 Task: Find the cross product of two vectors {5, 8, 5} and {8, 5, 8}.
Action: Mouse moved to (1066, 72)
Screenshot: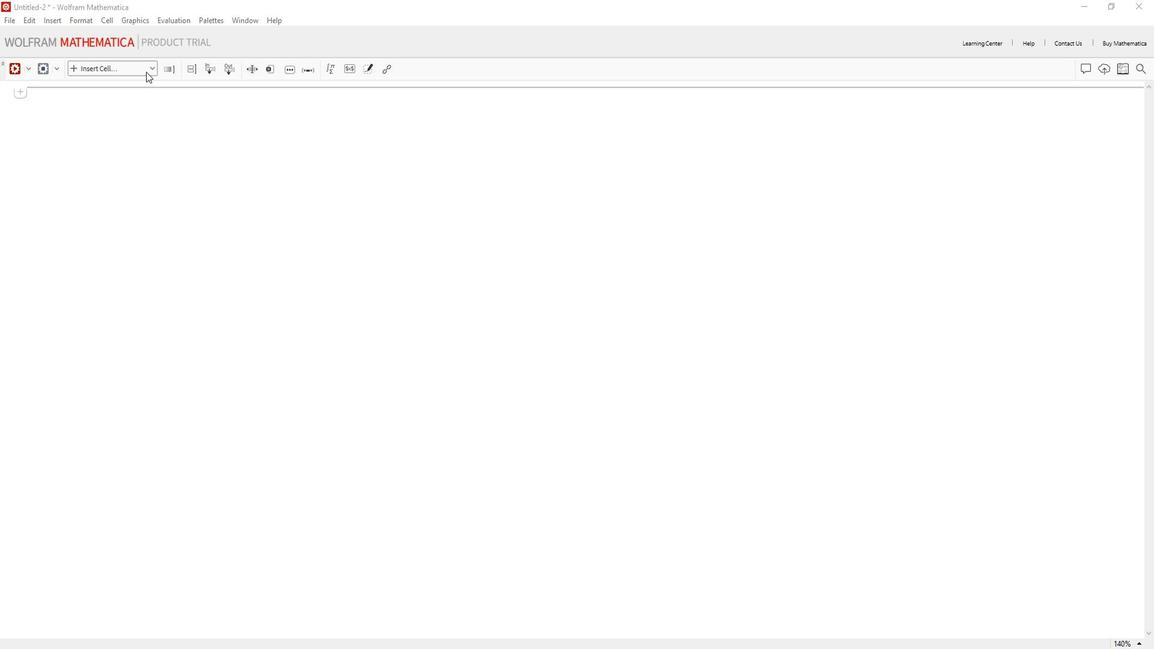 
Action: Mouse pressed left at (1066, 72)
Screenshot: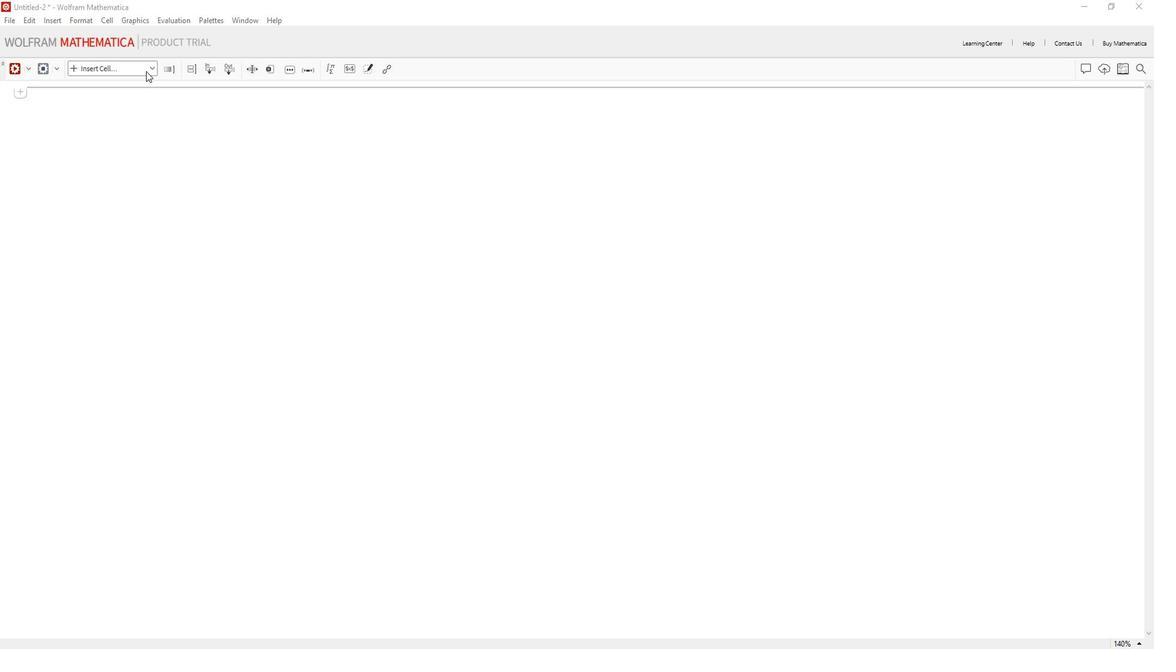 
Action: Mouse moved to (1033, 93)
Screenshot: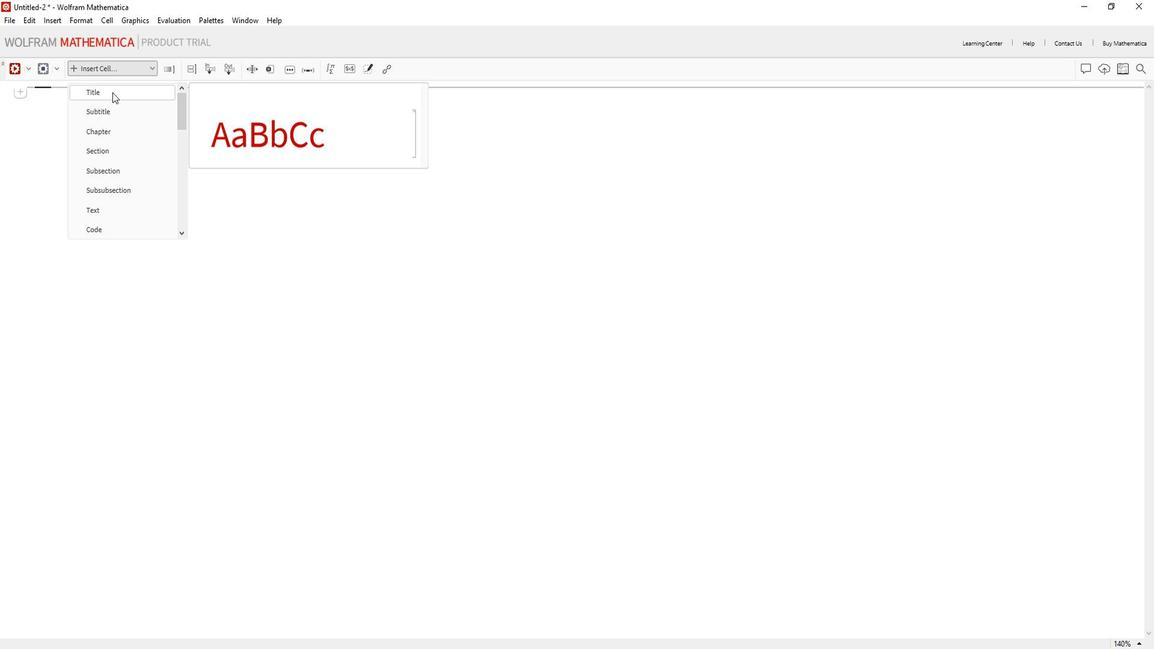 
Action: Mouse pressed left at (1033, 93)
Screenshot: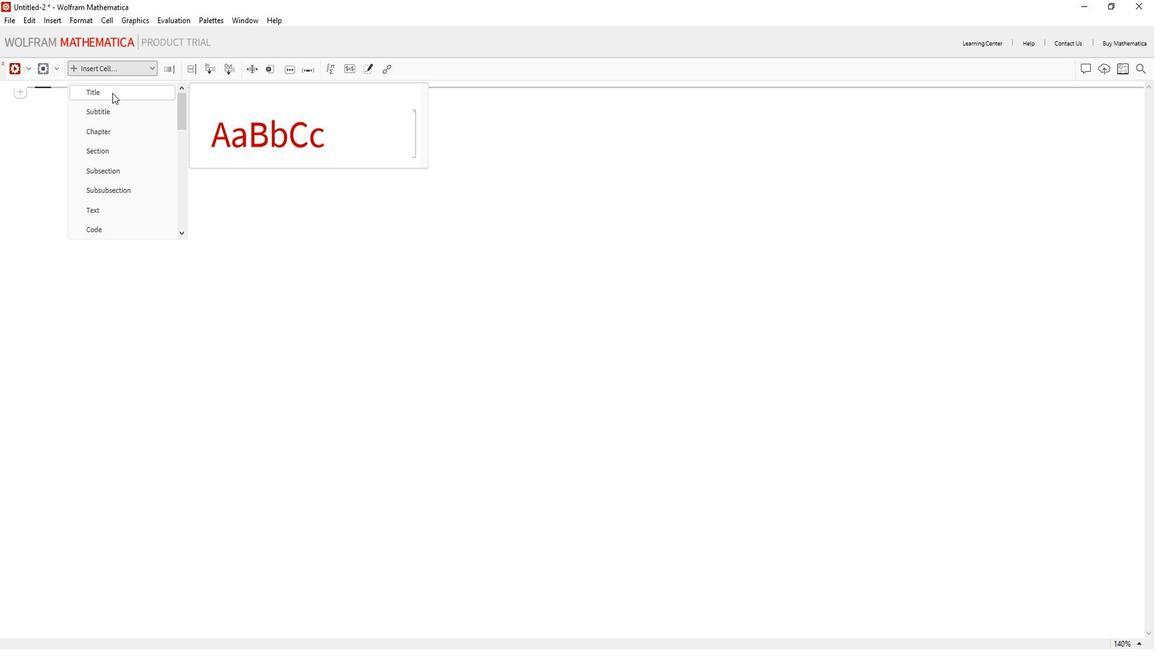 
Action: Key pressed <Key.shift>Fine<Key.backspace>d<Key.space>the<Key.space>cross<Key.space>product<Key.space>of<Key.space>two<Key.space>vectors.
Screenshot: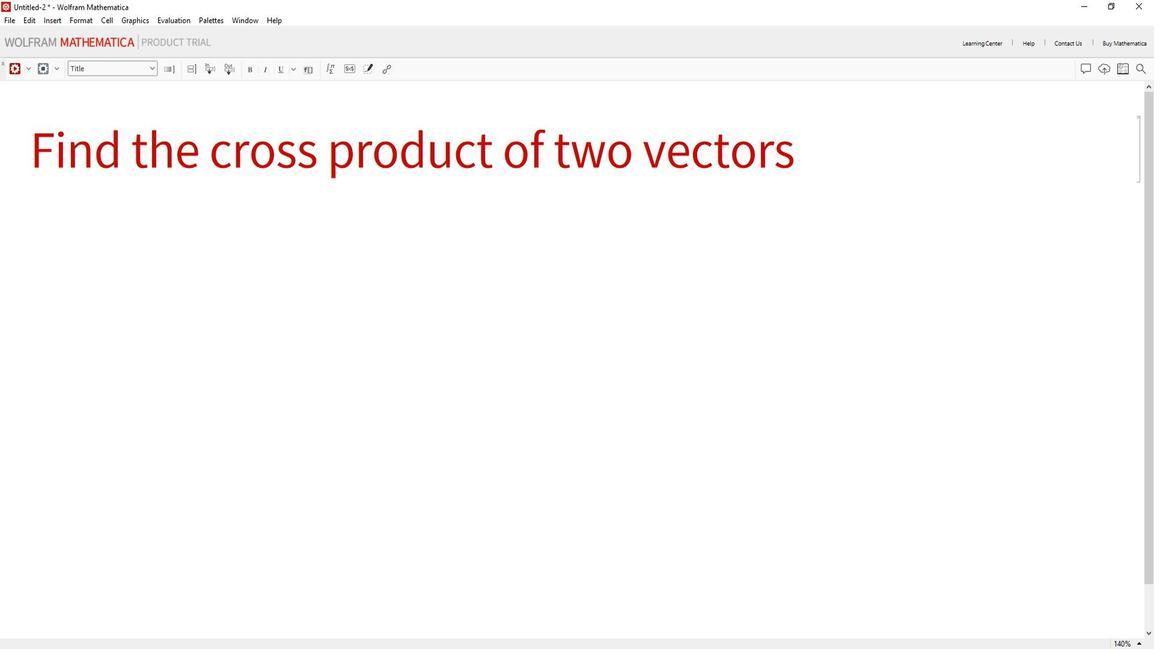 
Action: Mouse moved to (1087, 247)
Screenshot: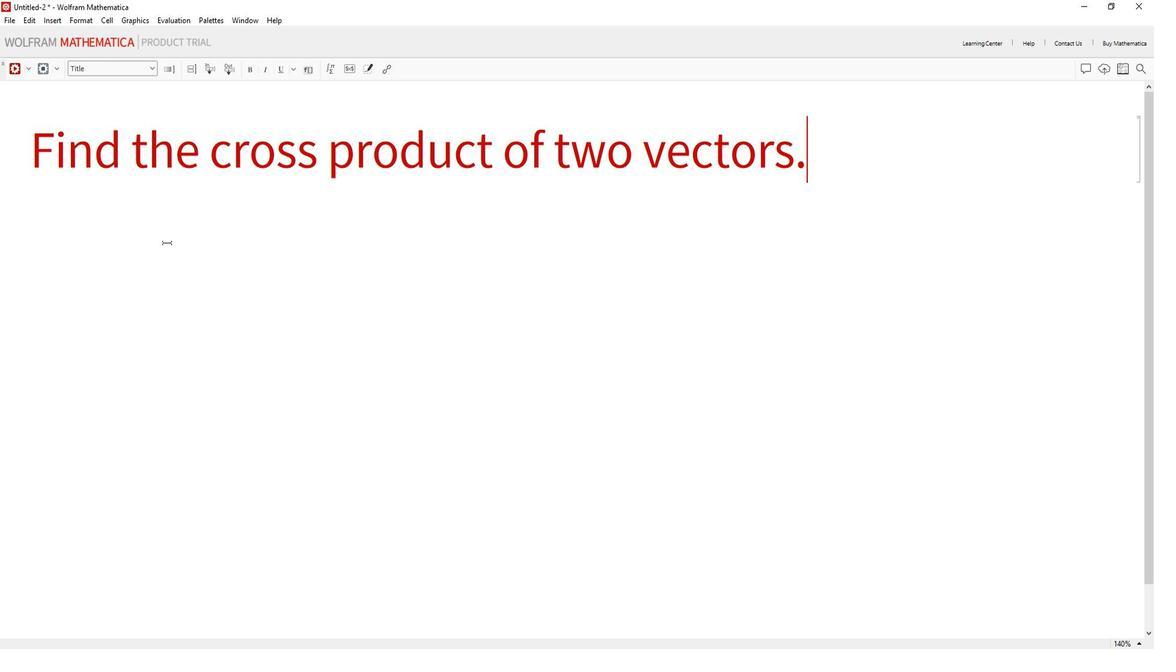 
Action: Mouse pressed left at (1087, 247)
Screenshot: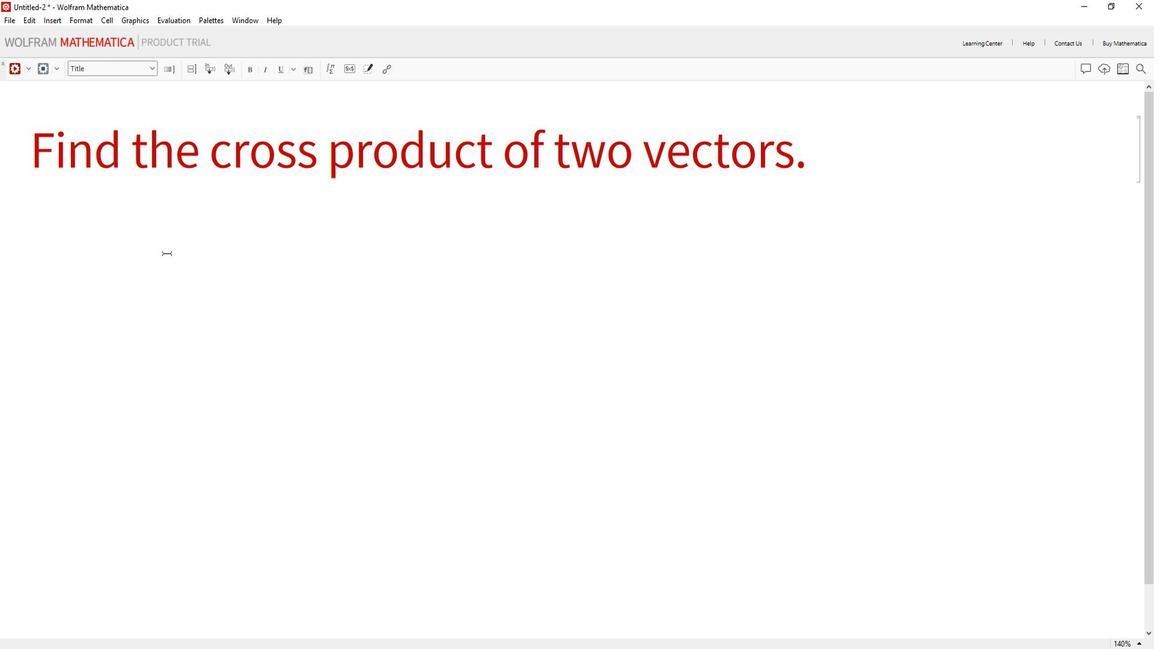 
Action: Mouse moved to (1043, 69)
Screenshot: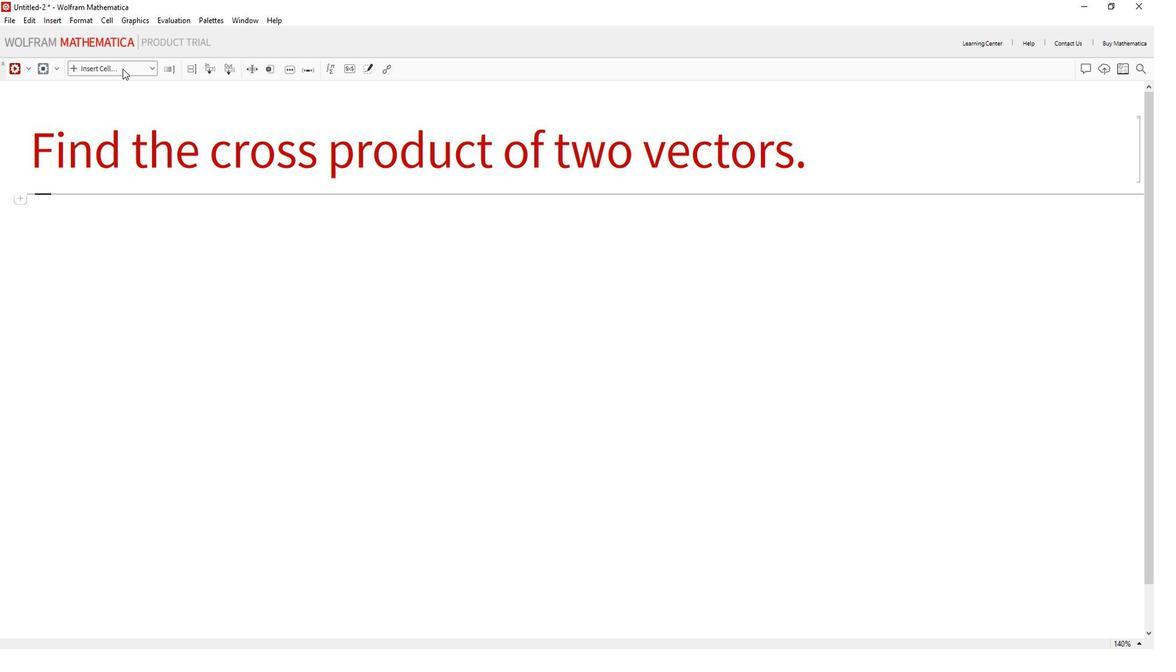 
Action: Mouse pressed left at (1043, 69)
Screenshot: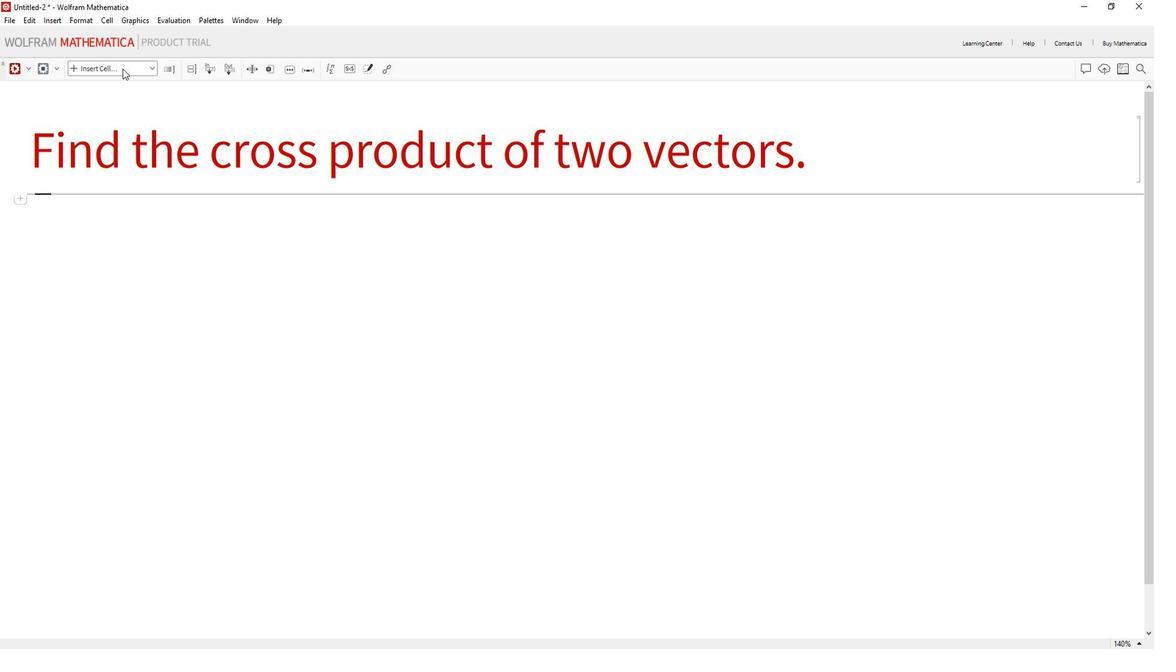 
Action: Mouse moved to (1021, 225)
Screenshot: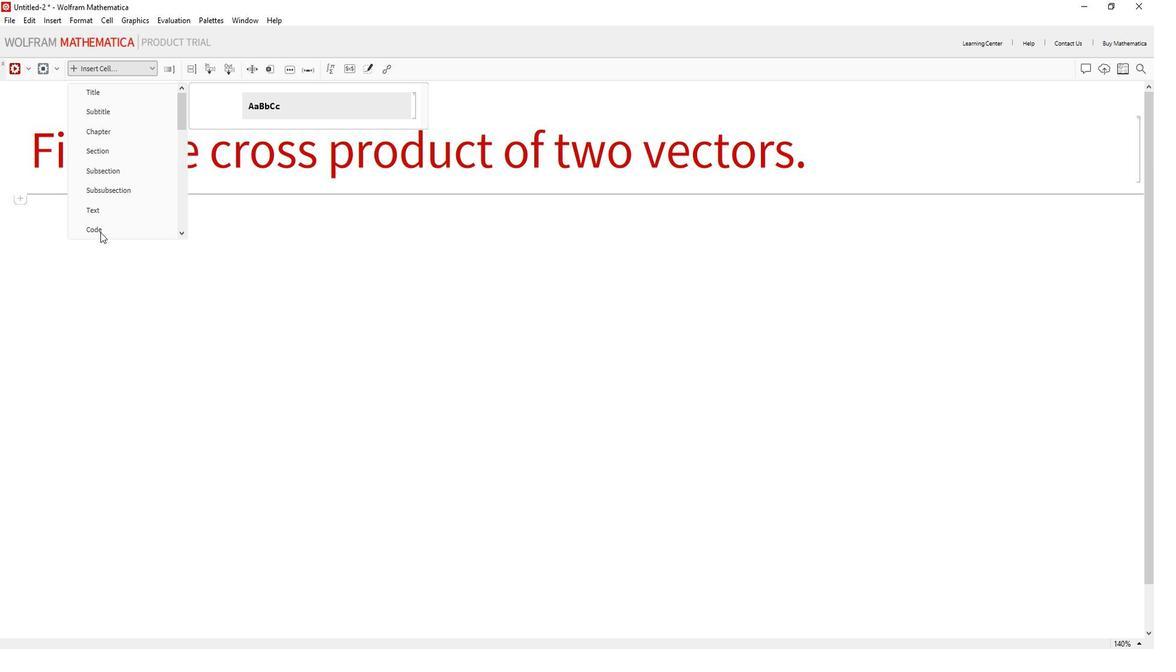 
Action: Mouse pressed left at (1021, 225)
Screenshot: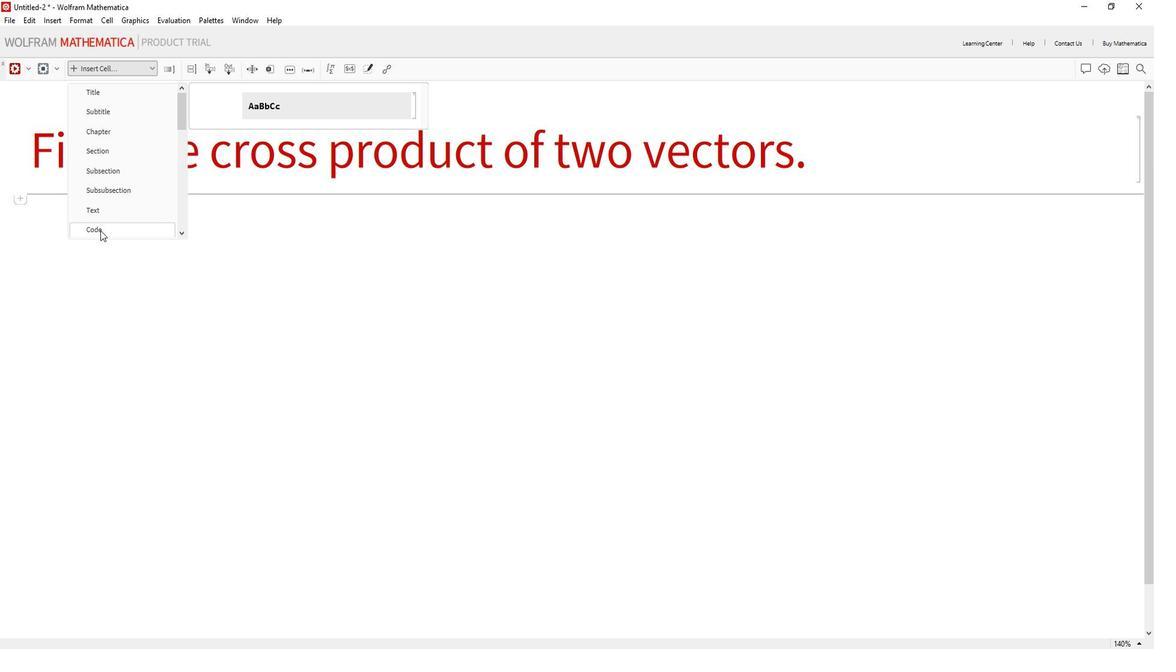 
Action: Mouse pressed left at (1021, 225)
Screenshot: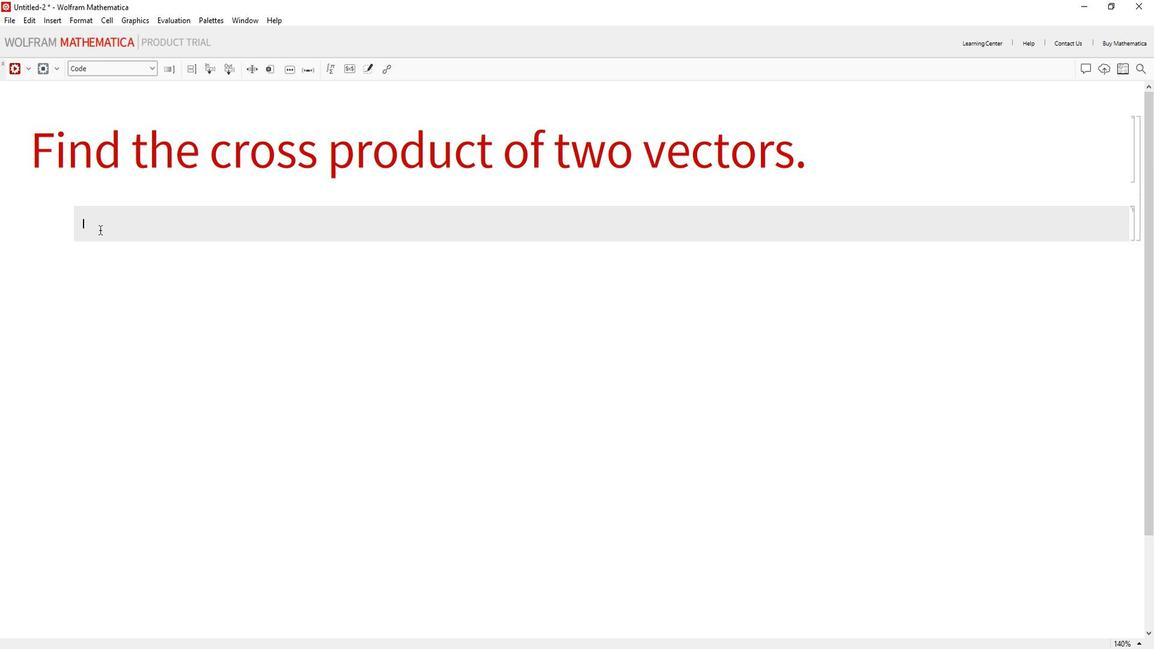 
Action: Mouse moved to (885, 233)
Screenshot: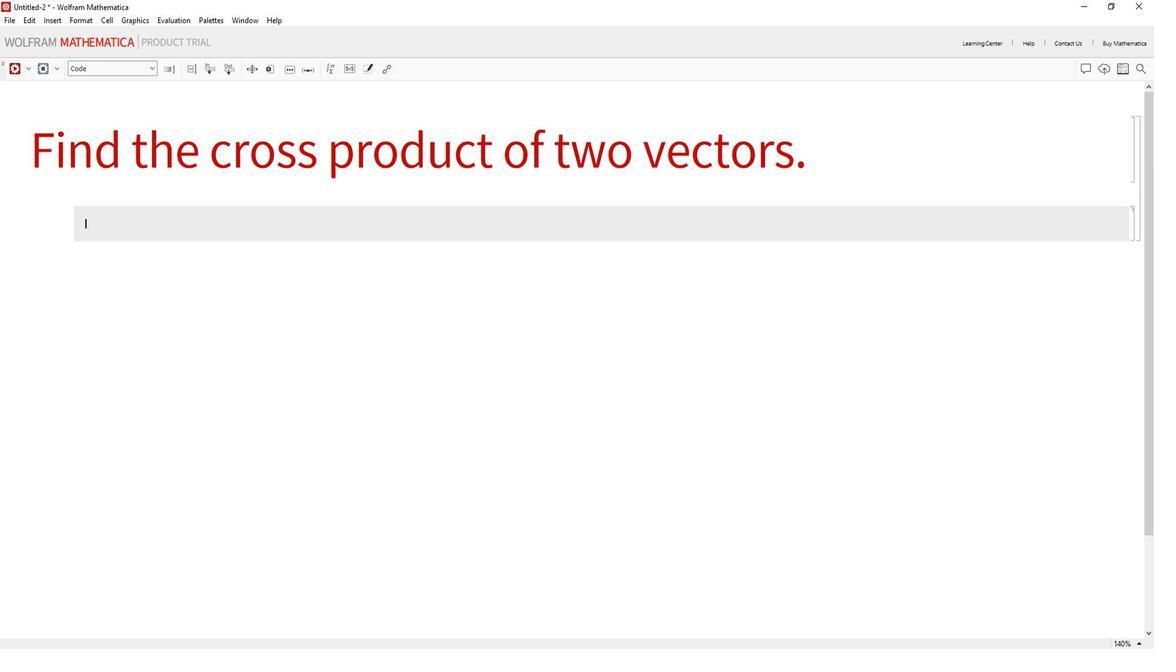 
Action: Mouse pressed left at (885, 233)
Screenshot: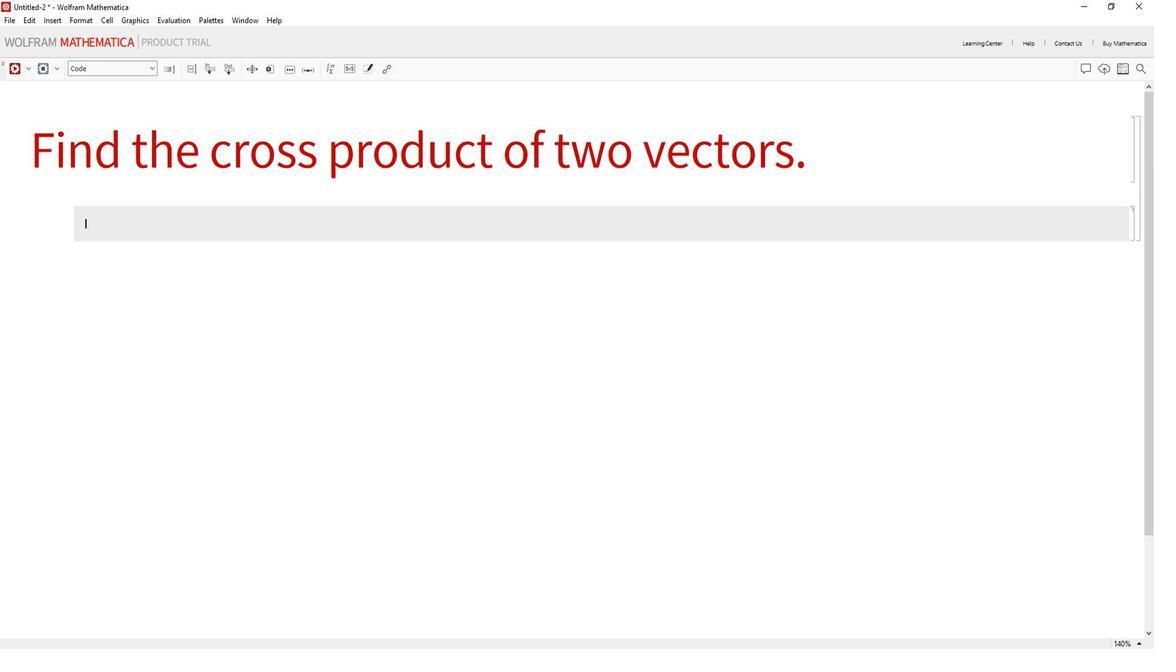 
Action: Mouse moved to (1047, 212)
Screenshot: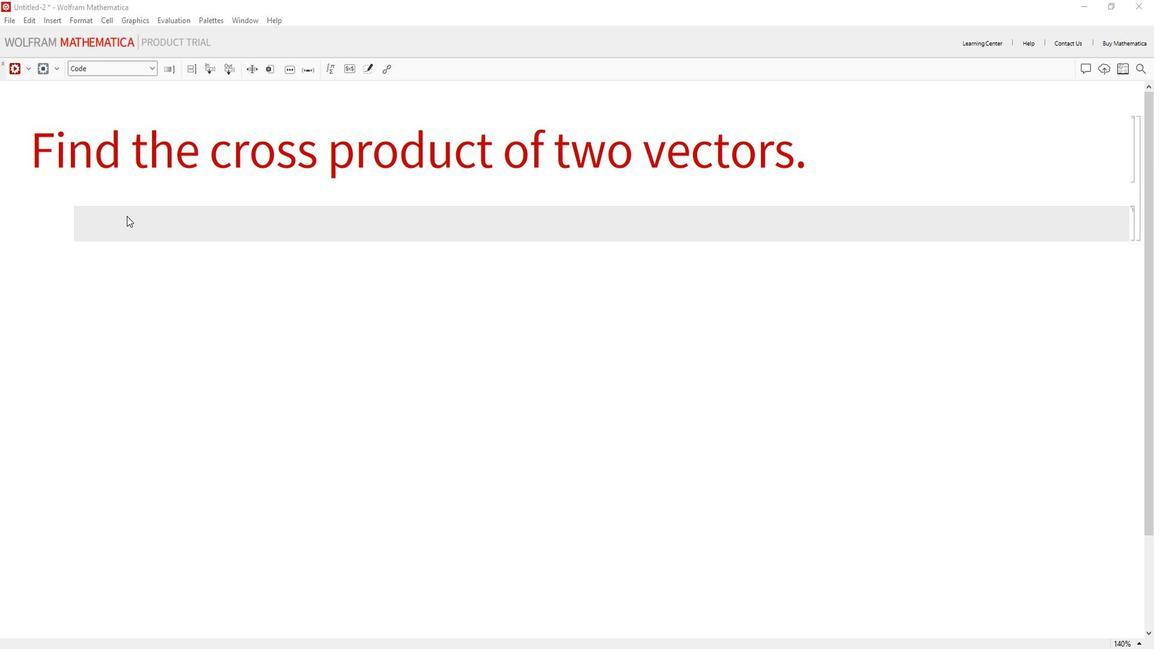 
Action: Mouse pressed left at (1047, 212)
Screenshot: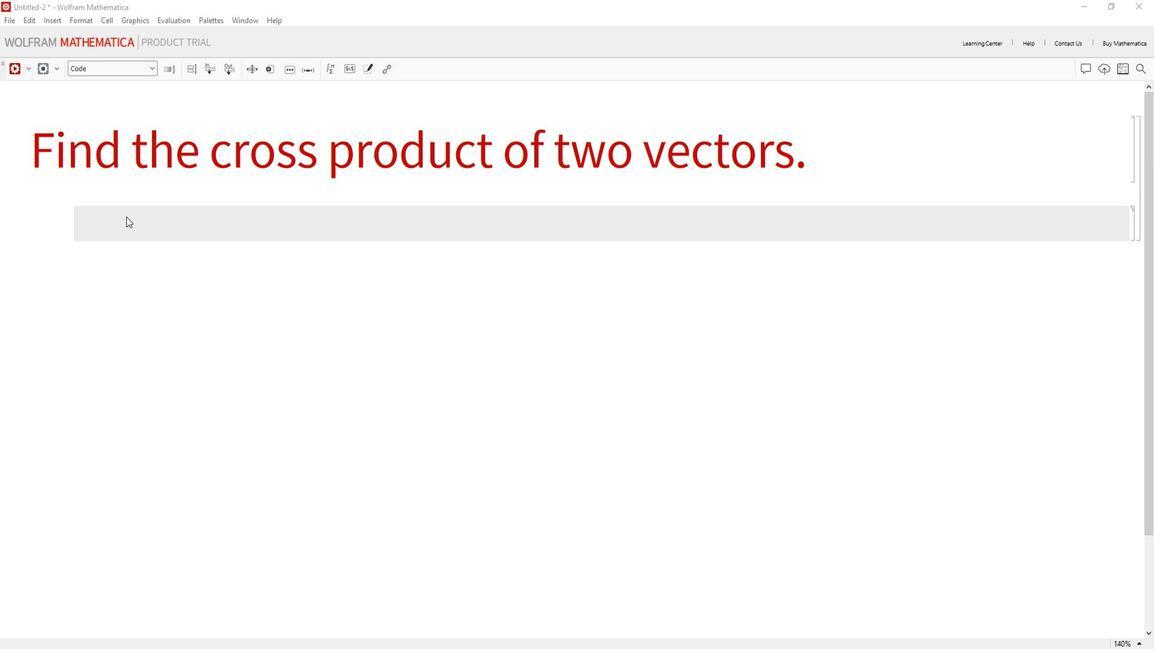 
Action: Key pressed <Key.shift_r>(*<Key.shift>Define<Key.space>the<Key.space>vectors<Key.right><Key.right>vector1<Key.space>=<Key.space><Key.shift_r>{5,<Key.space>8,<Key.space>5<Key.right>;<Key.enter>vector2<Key.enter><Key.space>=<Key.space><Key.shift_r>{8,<Key.space>5,<Key.space>8<Key.right>;<Key.enter><Key.enter><Key.shift_r><Key.shift_r><Key.shift_r>(*<Key.shift>Compute<Key.space>the<Key.space>cross<Key.space>product<Key.right><Key.right><Key.enter>cross<Key.shift>Product<Key.enter><Key.space>=<Key.space>c<Key.backspace><Key.shift>Cross[vector1<Key.enter><Key.space>,<Key.space>vectro2<Key.right><Key.left><Key.left><Key.left><Key.left><Key.right><Key.right><Key.backspace><Key.backspace>or<Key.right><Key.right>;<Key.enter><Key.enter><Key.shift_r><Key.shift_r><Key.shift_r>(*<Key.shift>Display<Key.space>the<Key.space>result<Key.right><Key.right><Key.enter>cross<Key.shift>Pros<Key.backspace>duct<Key.enter>
Screenshot: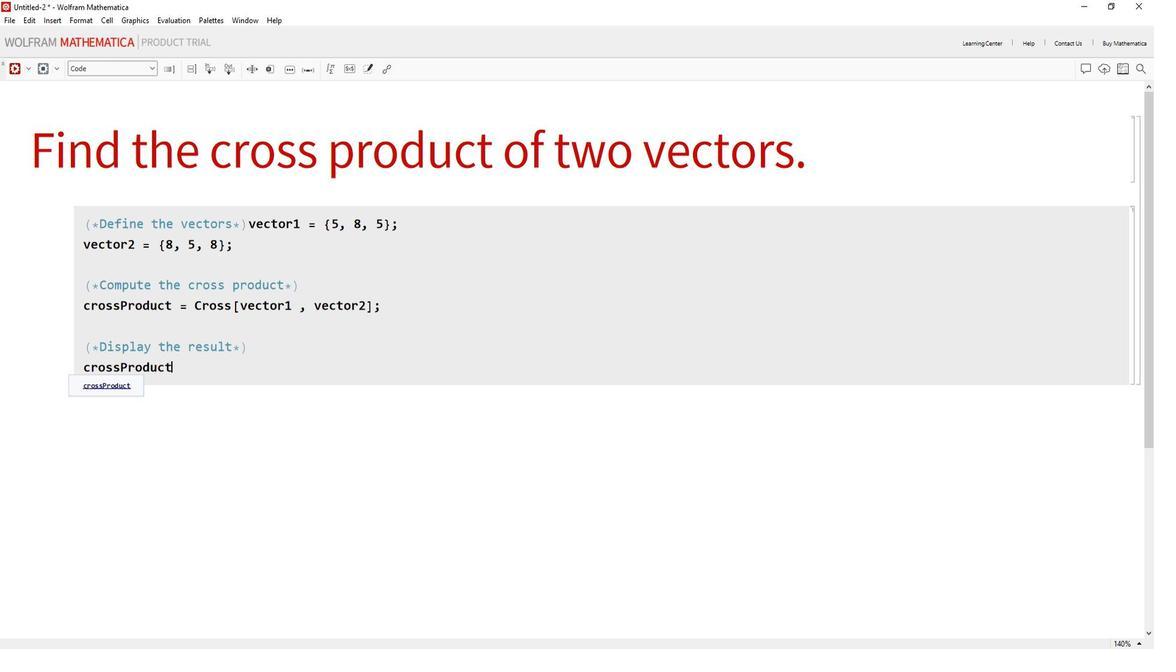 
Action: Mouse moved to (1080, 252)
Screenshot: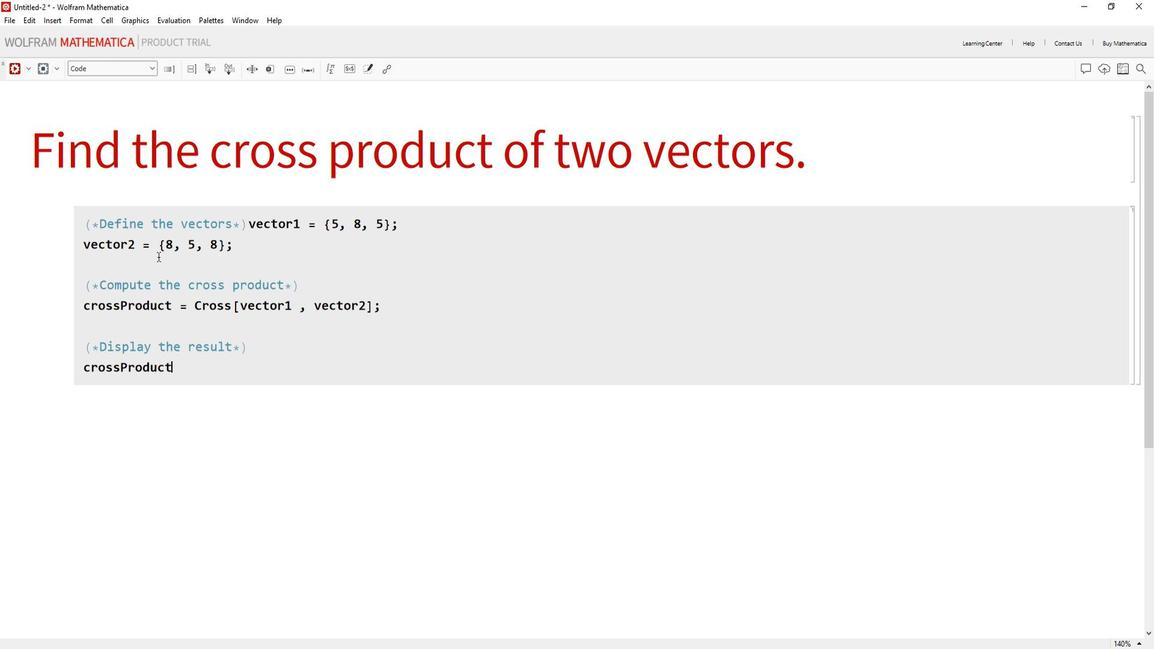 
Action: Mouse pressed left at (1080, 252)
Screenshot: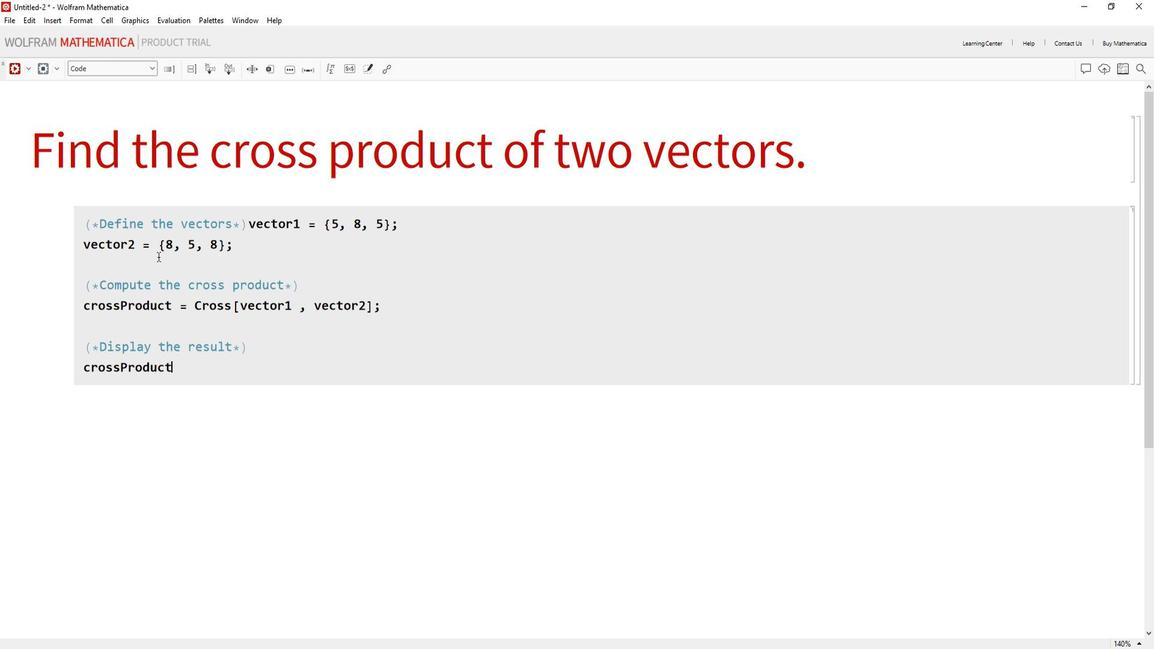 
Action: Mouse moved to (937, 73)
Screenshot: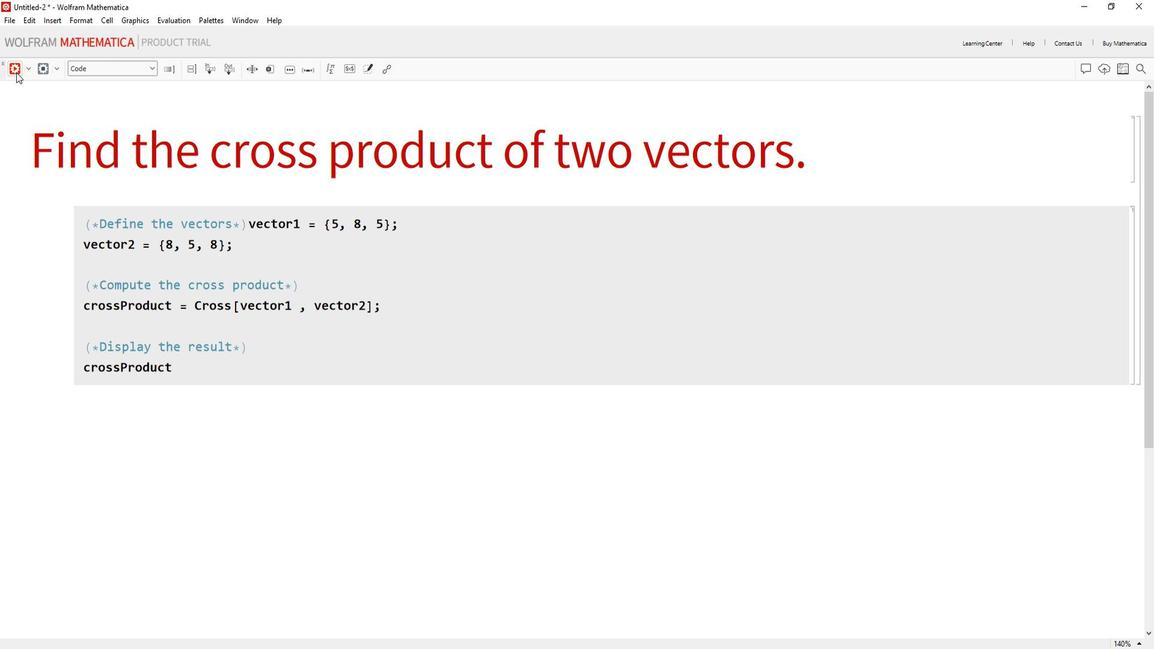 
Action: Mouse pressed left at (937, 73)
Screenshot: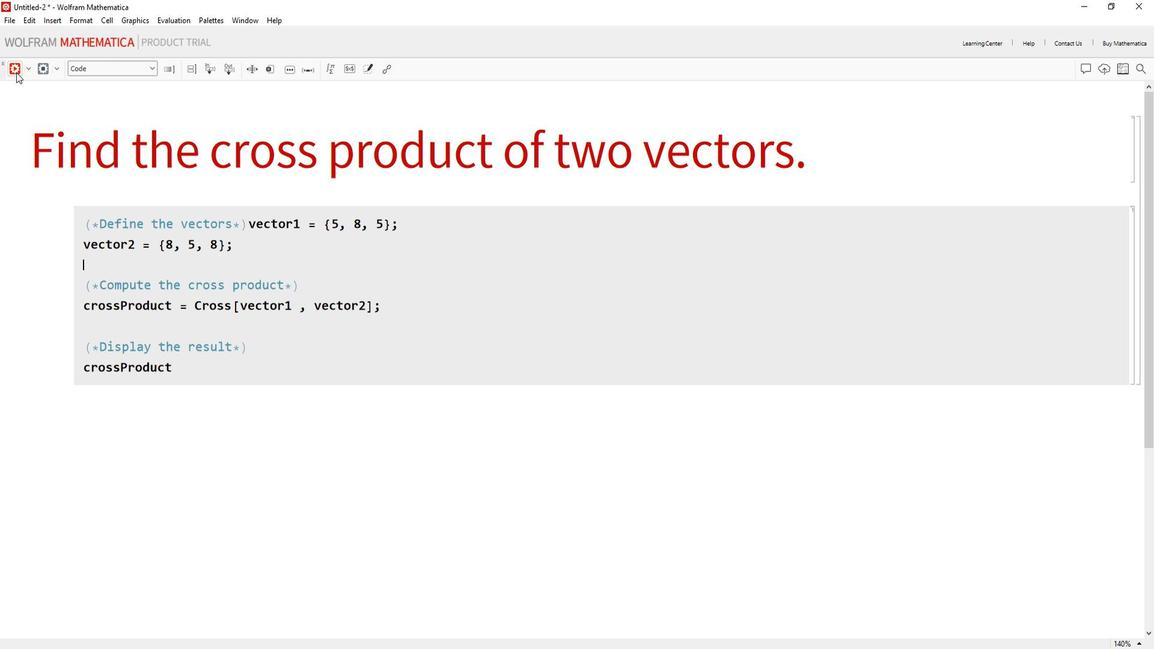
Action: Mouse moved to (1133, 384)
Screenshot: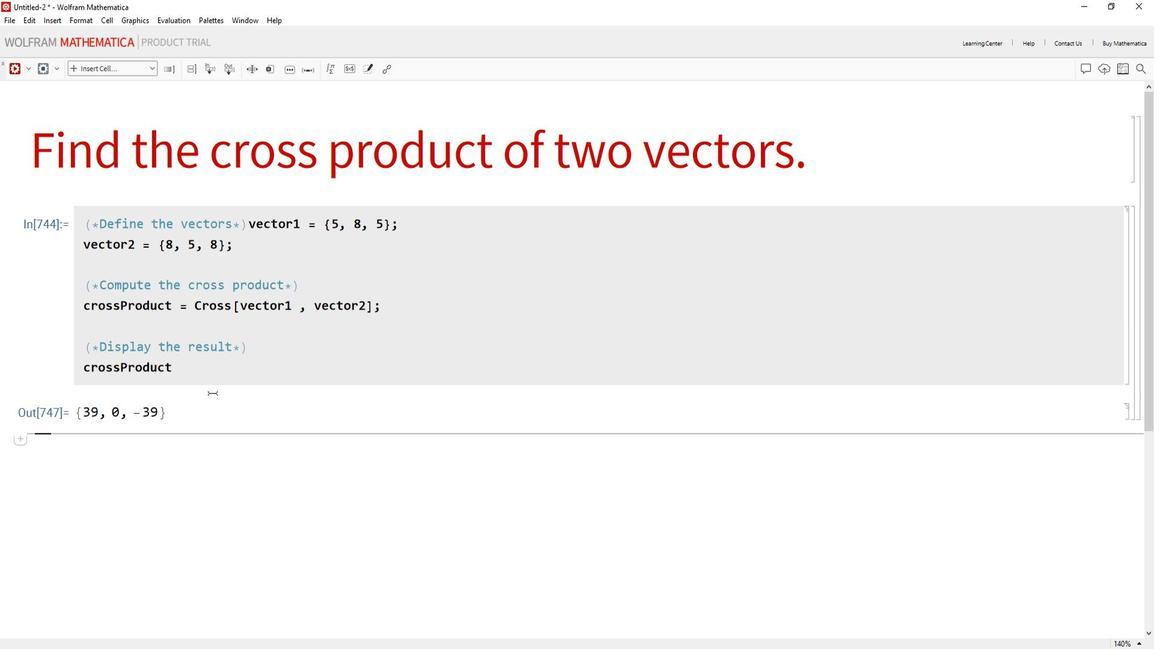 
